 Task: Change the pages per sheet to 1.
Action: Mouse moved to (49, 87)
Screenshot: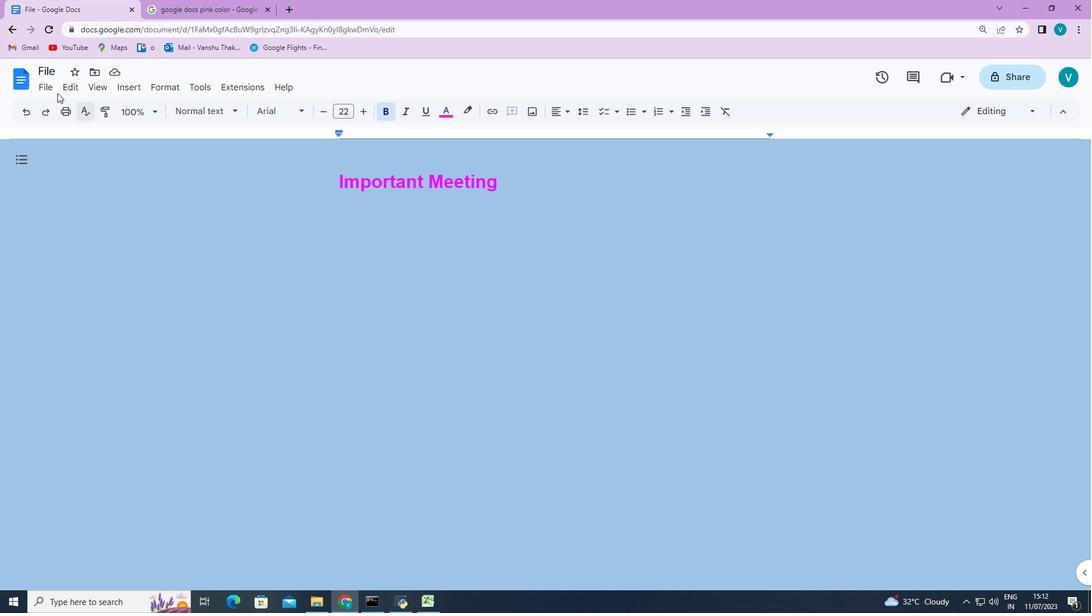 
Action: Mouse pressed left at (49, 87)
Screenshot: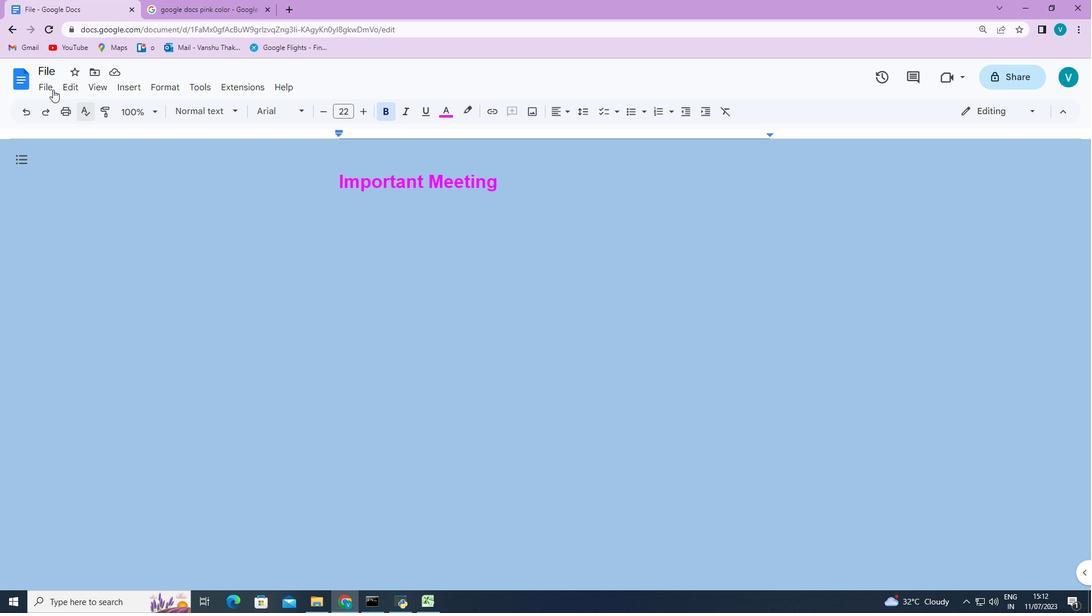 
Action: Mouse moved to (94, 444)
Screenshot: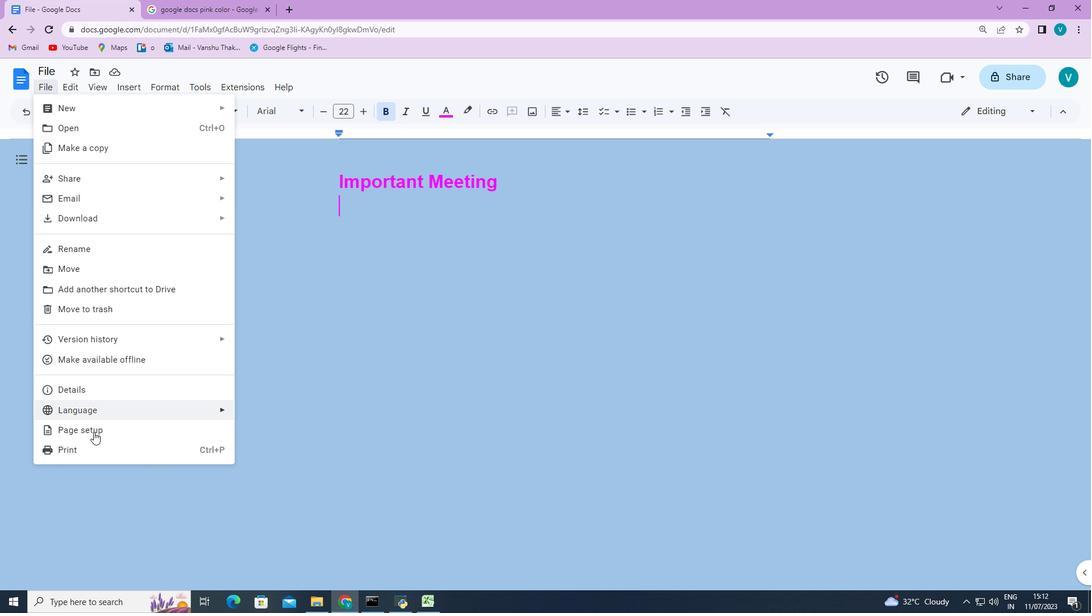 
Action: Mouse pressed left at (94, 444)
Screenshot: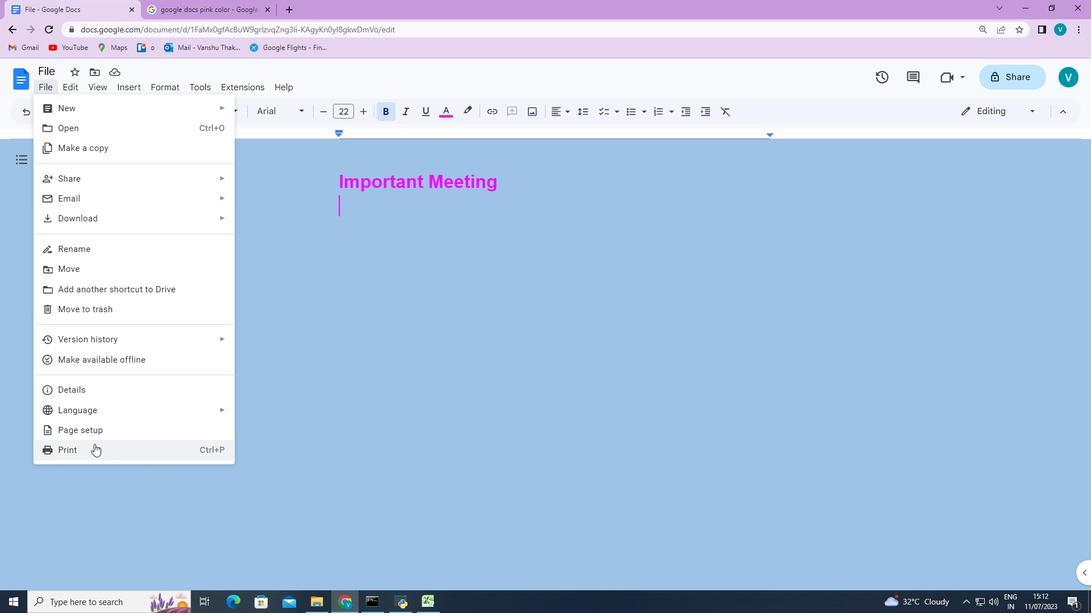 
Action: Mouse moved to (889, 196)
Screenshot: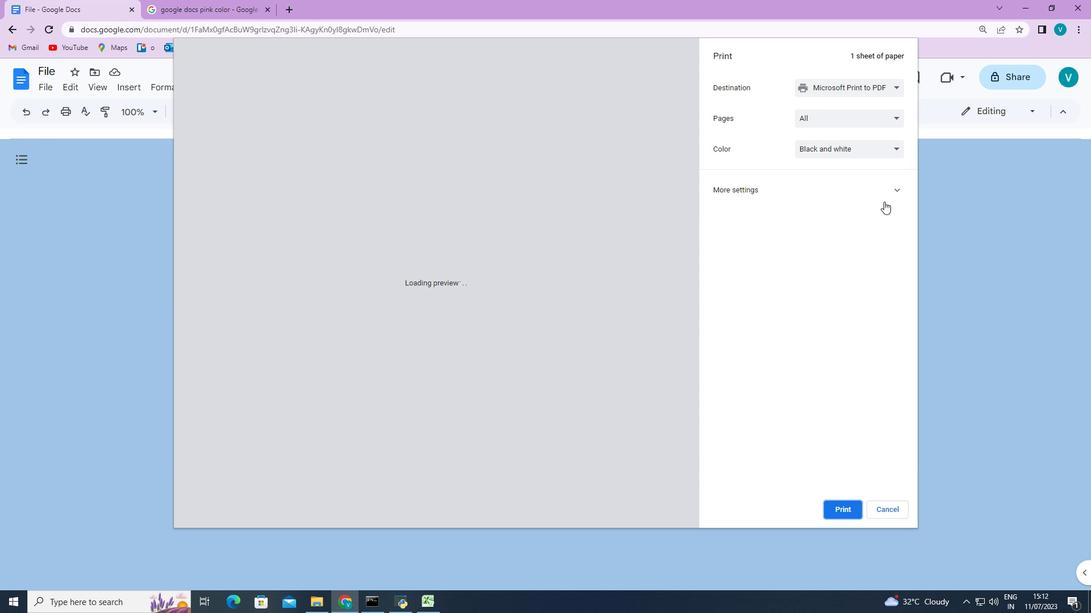 
Action: Mouse pressed left at (889, 196)
Screenshot: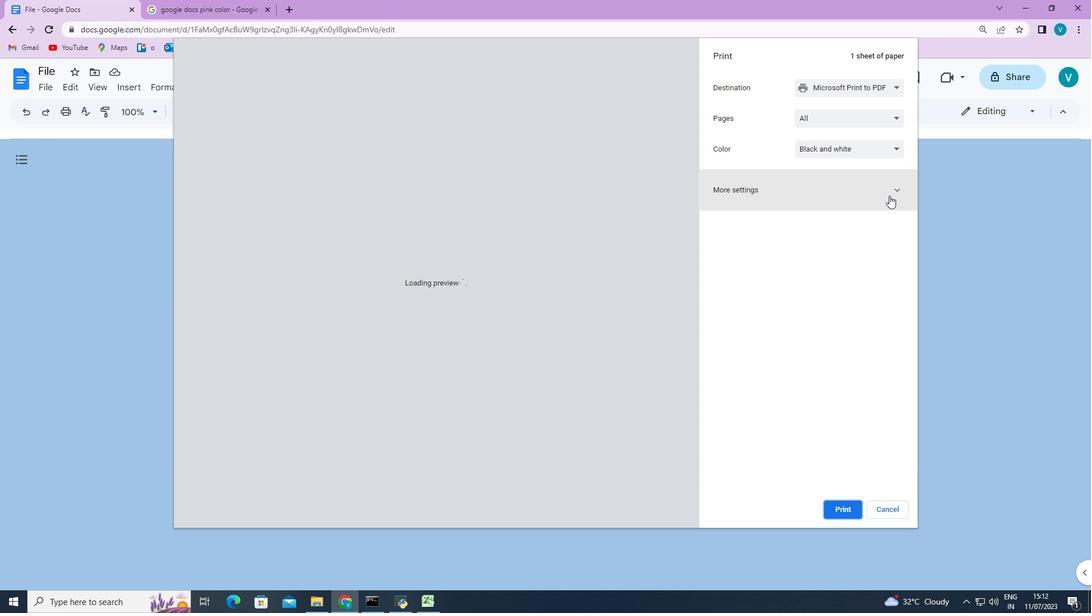 
Action: Mouse moved to (890, 255)
Screenshot: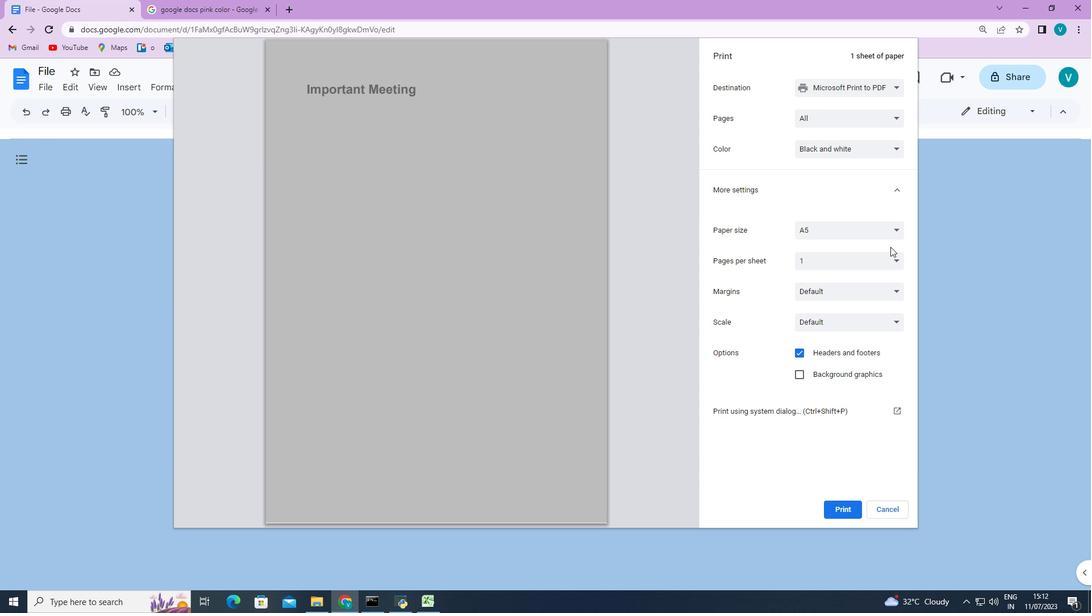 
Action: Mouse pressed left at (890, 255)
Screenshot: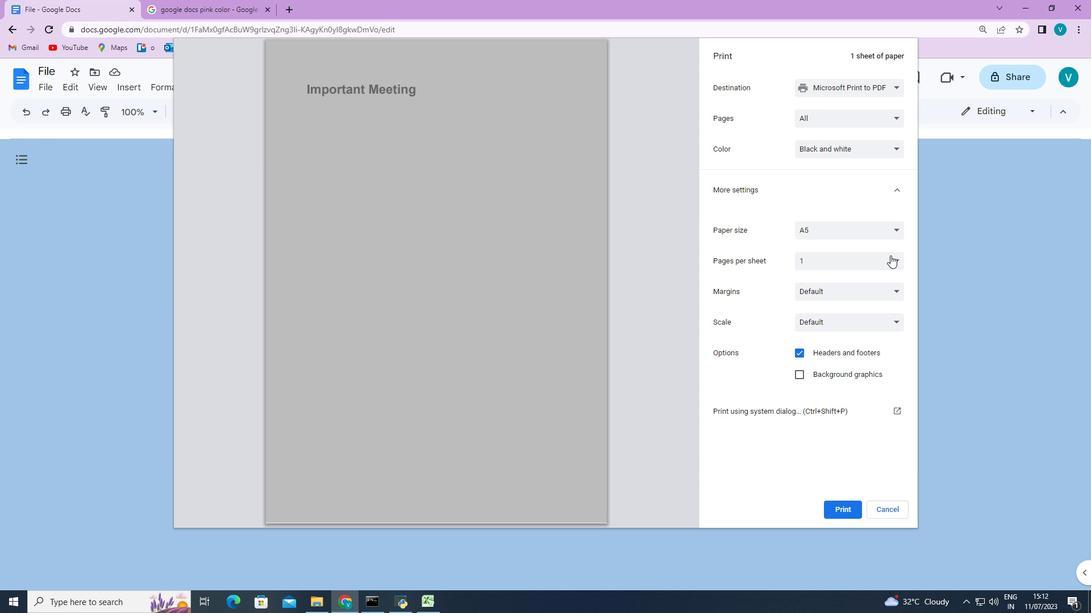 
Action: Mouse moved to (859, 274)
Screenshot: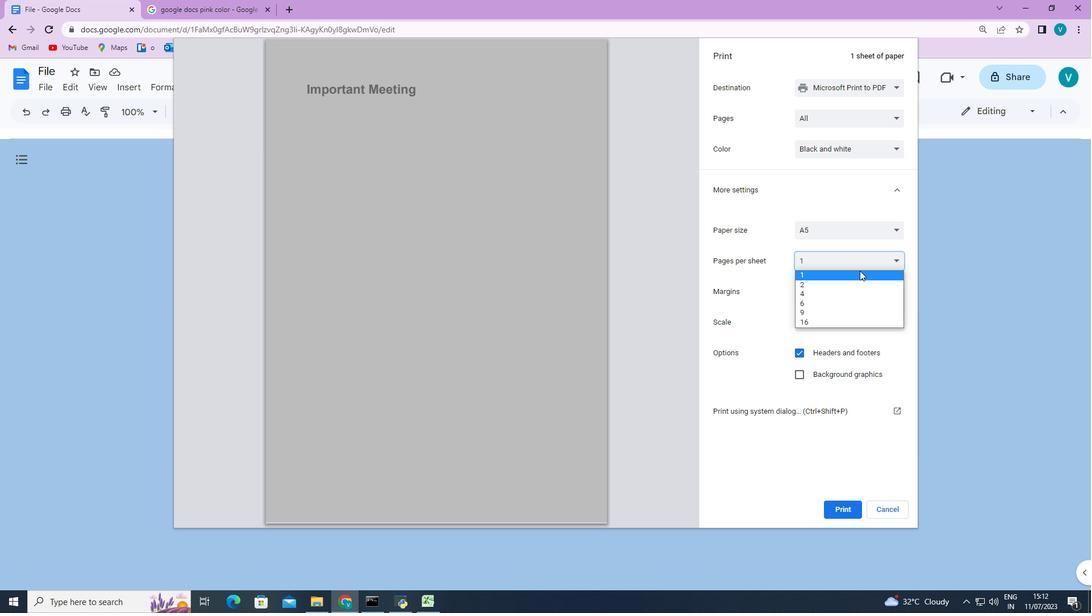 
Action: Mouse pressed left at (859, 274)
Screenshot: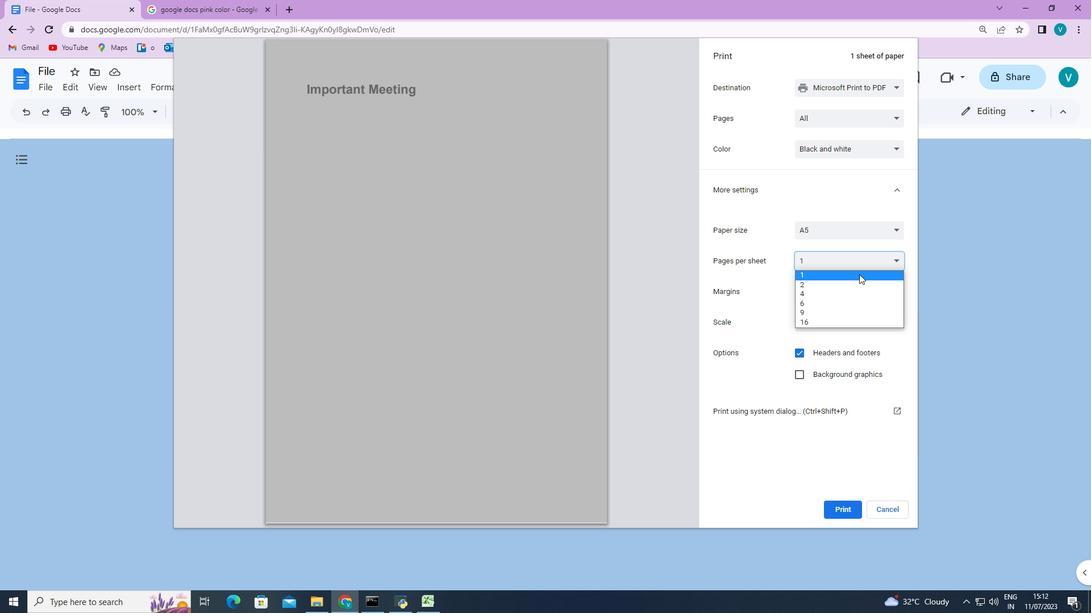 
